 Task: Clear the last 24 hours cached images.
Action: Mouse moved to (1296, 42)
Screenshot: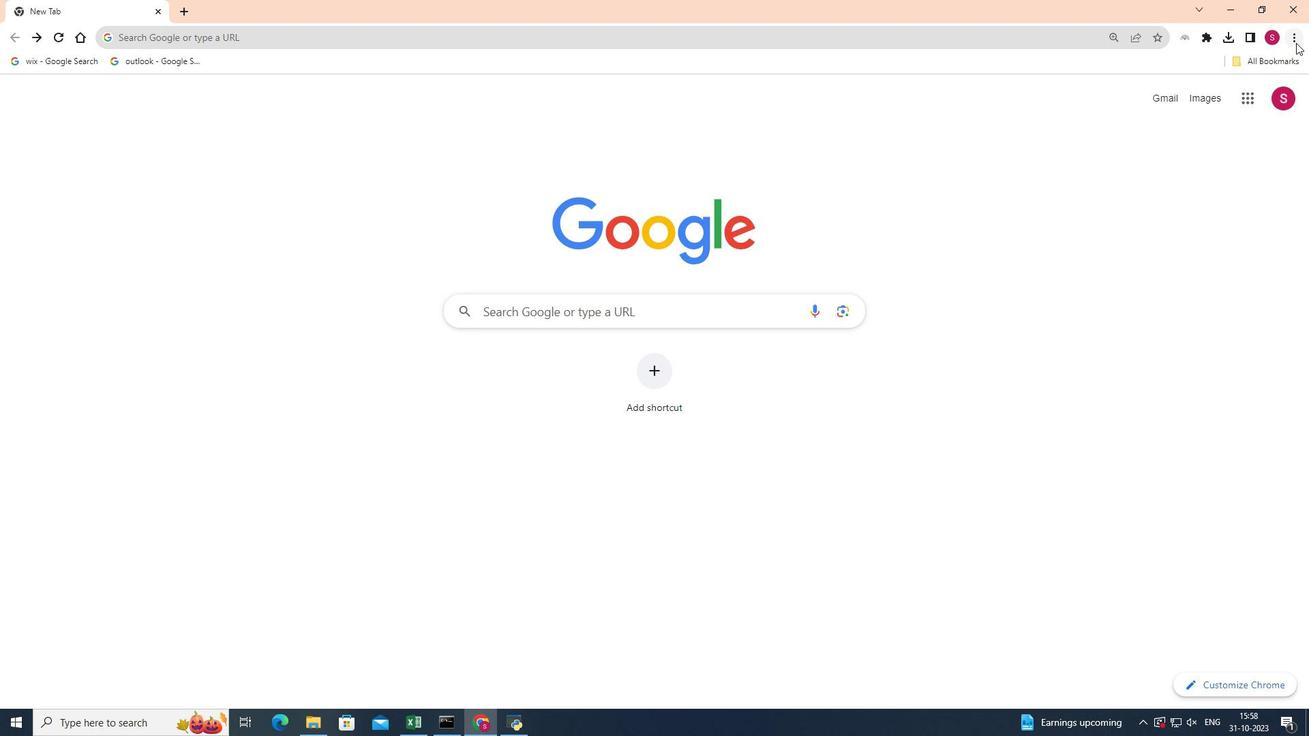 
Action: Mouse pressed left at (1296, 42)
Screenshot: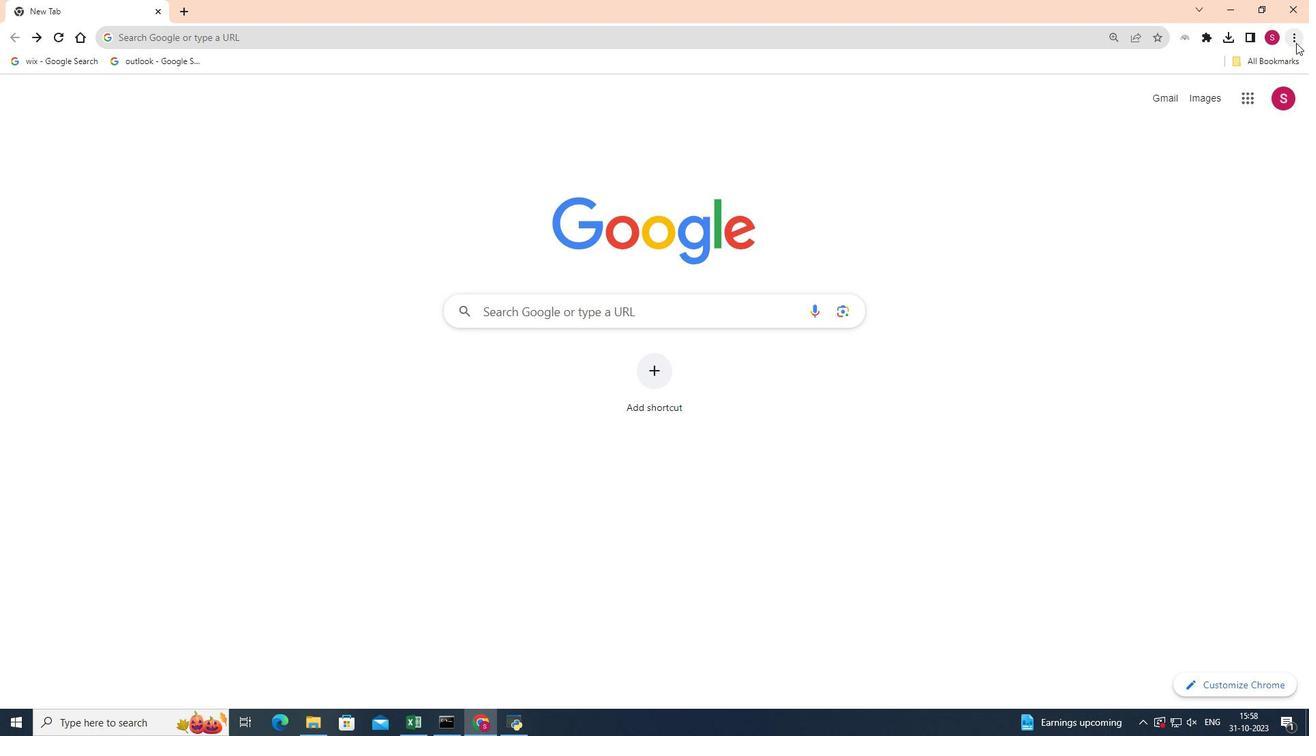 
Action: Mouse moved to (1187, 246)
Screenshot: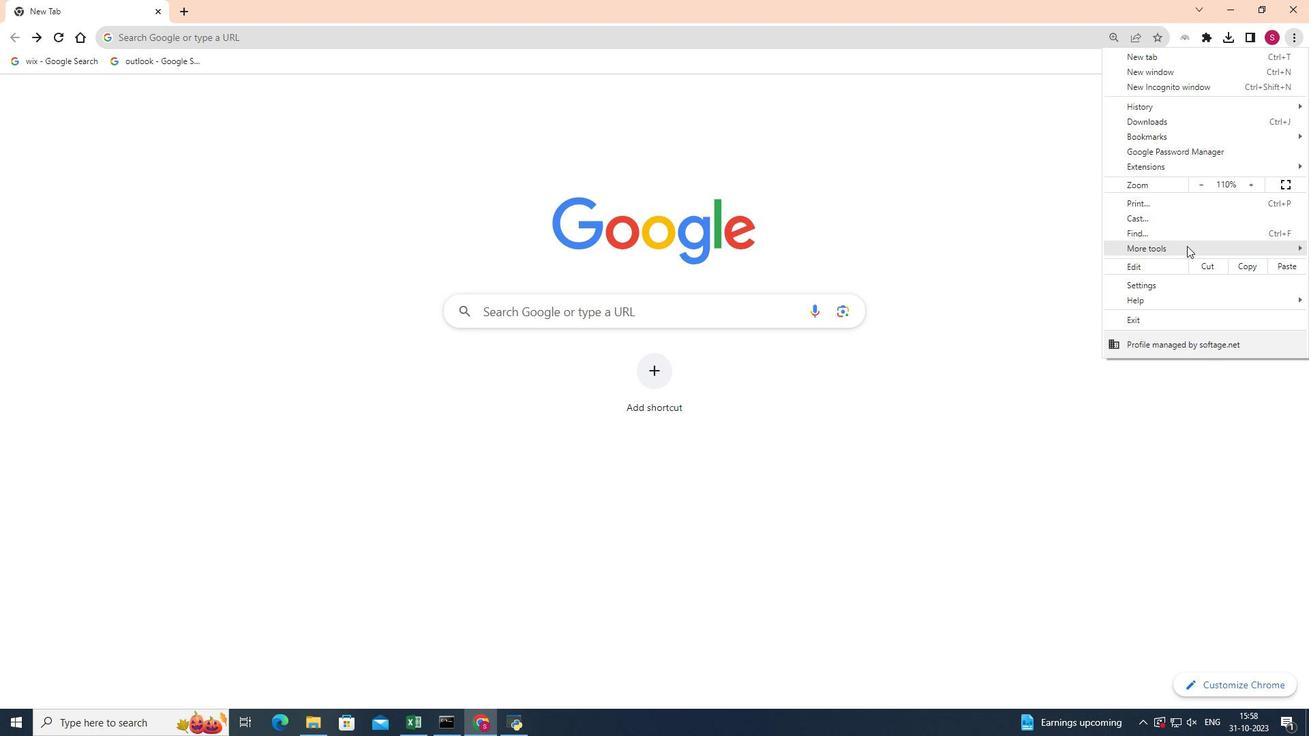 
Action: Mouse pressed left at (1187, 246)
Screenshot: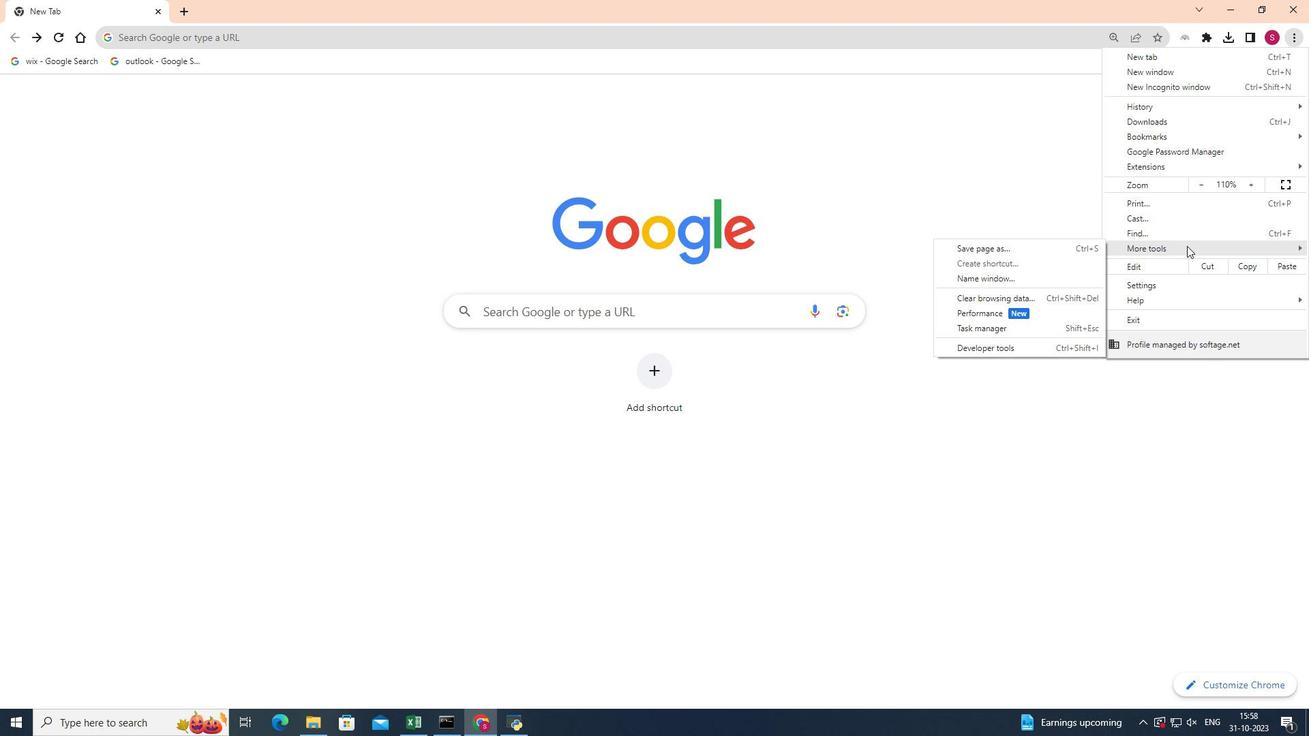 
Action: Mouse moved to (1047, 302)
Screenshot: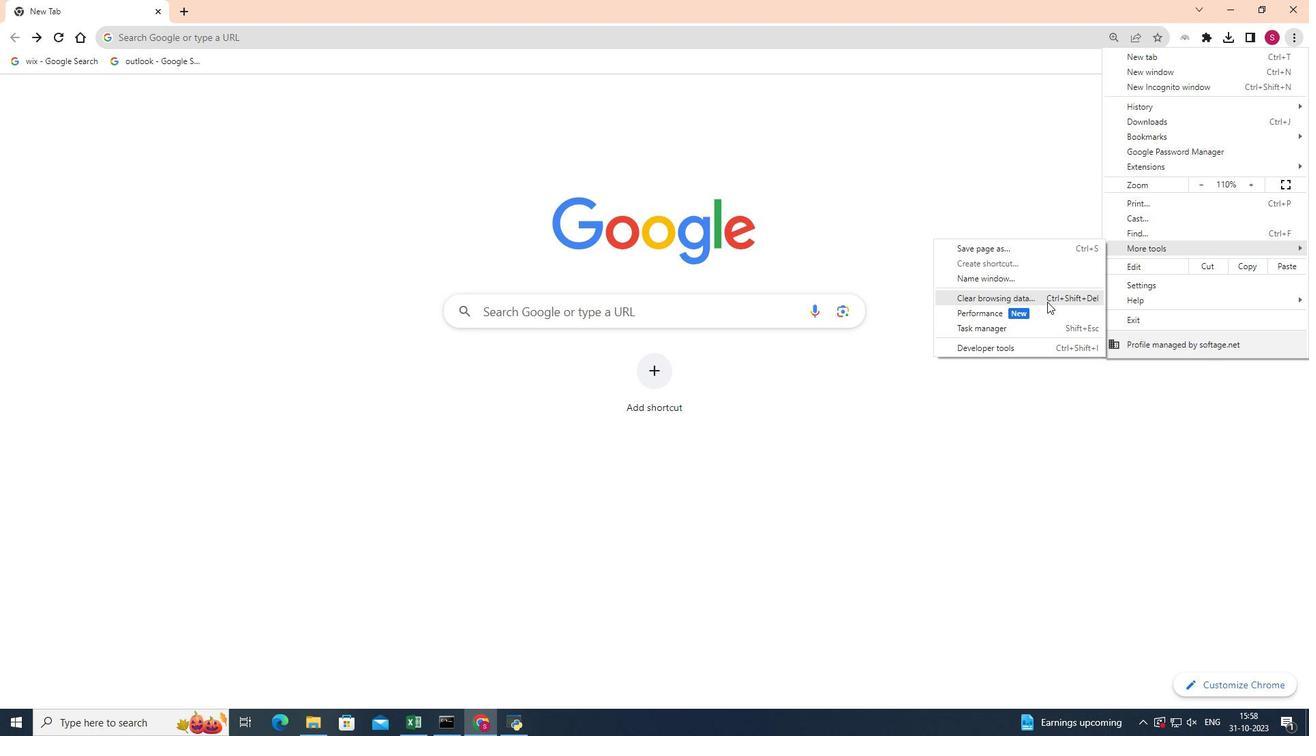 
Action: Mouse pressed left at (1047, 302)
Screenshot: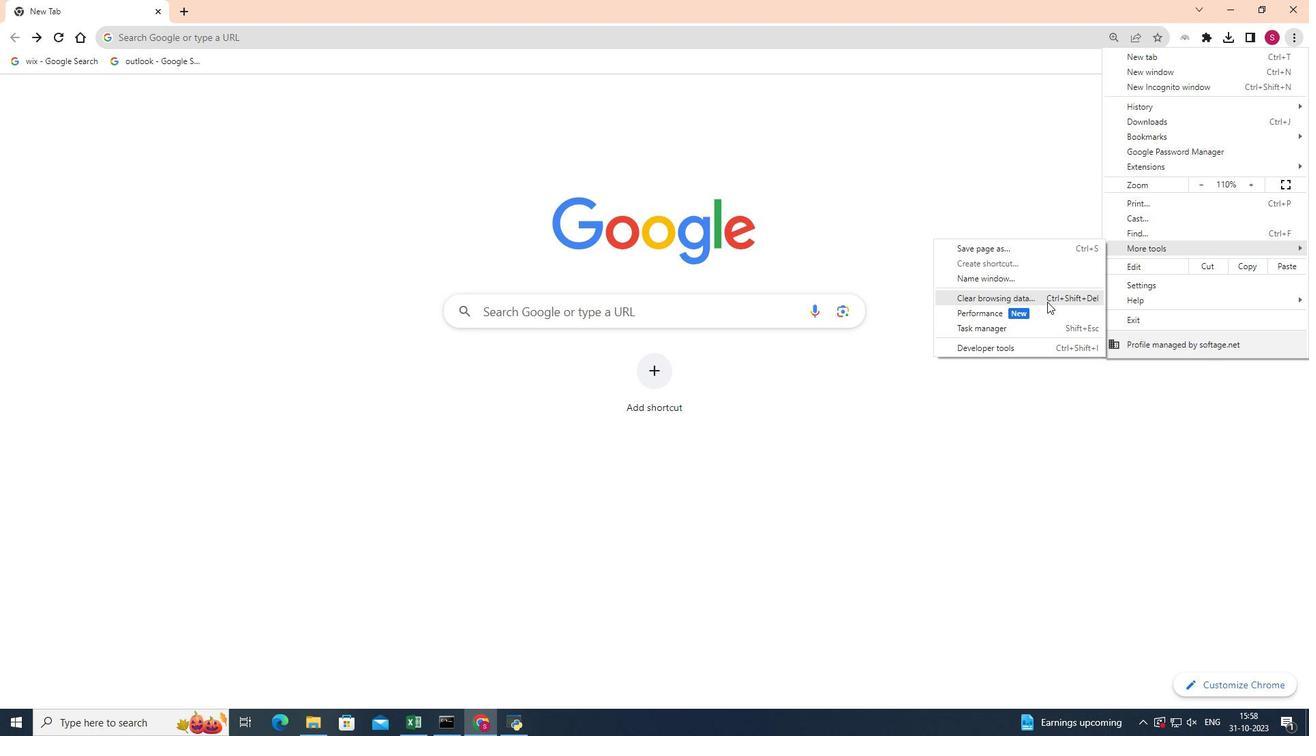 
Action: Mouse moved to (676, 246)
Screenshot: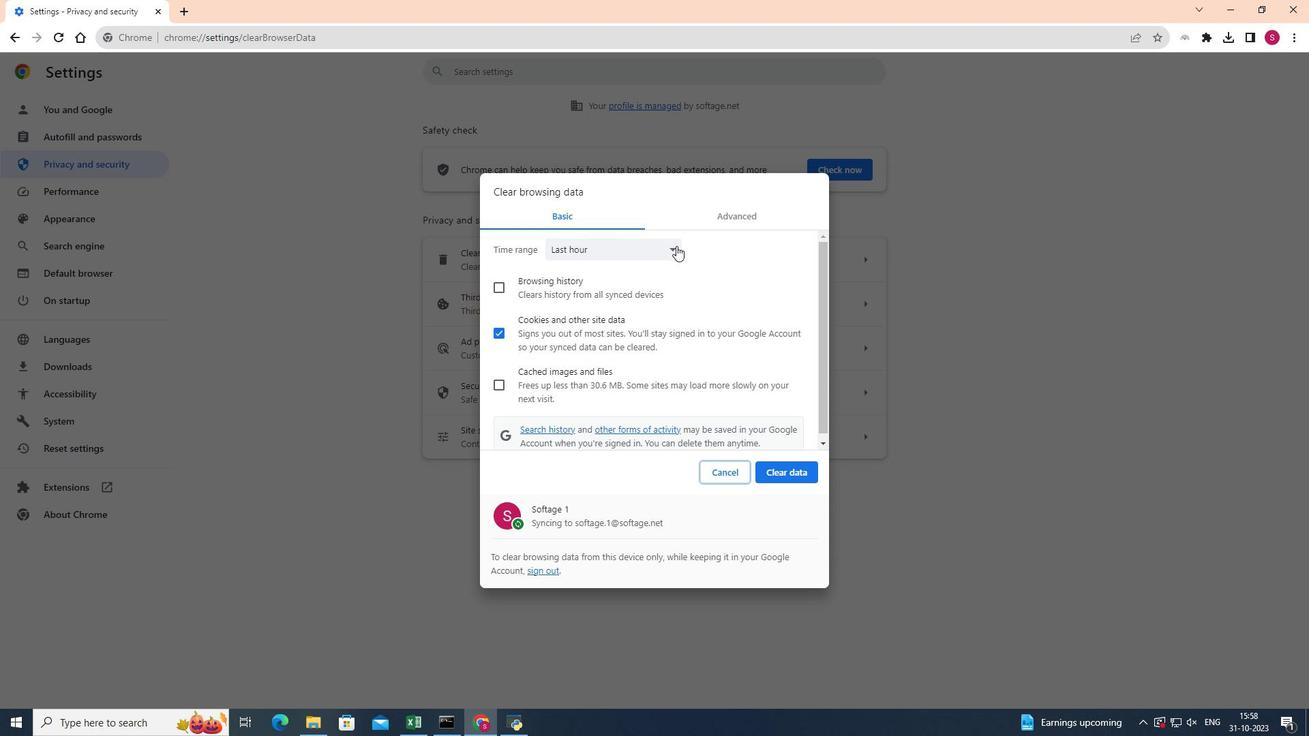
Action: Mouse pressed left at (676, 246)
Screenshot: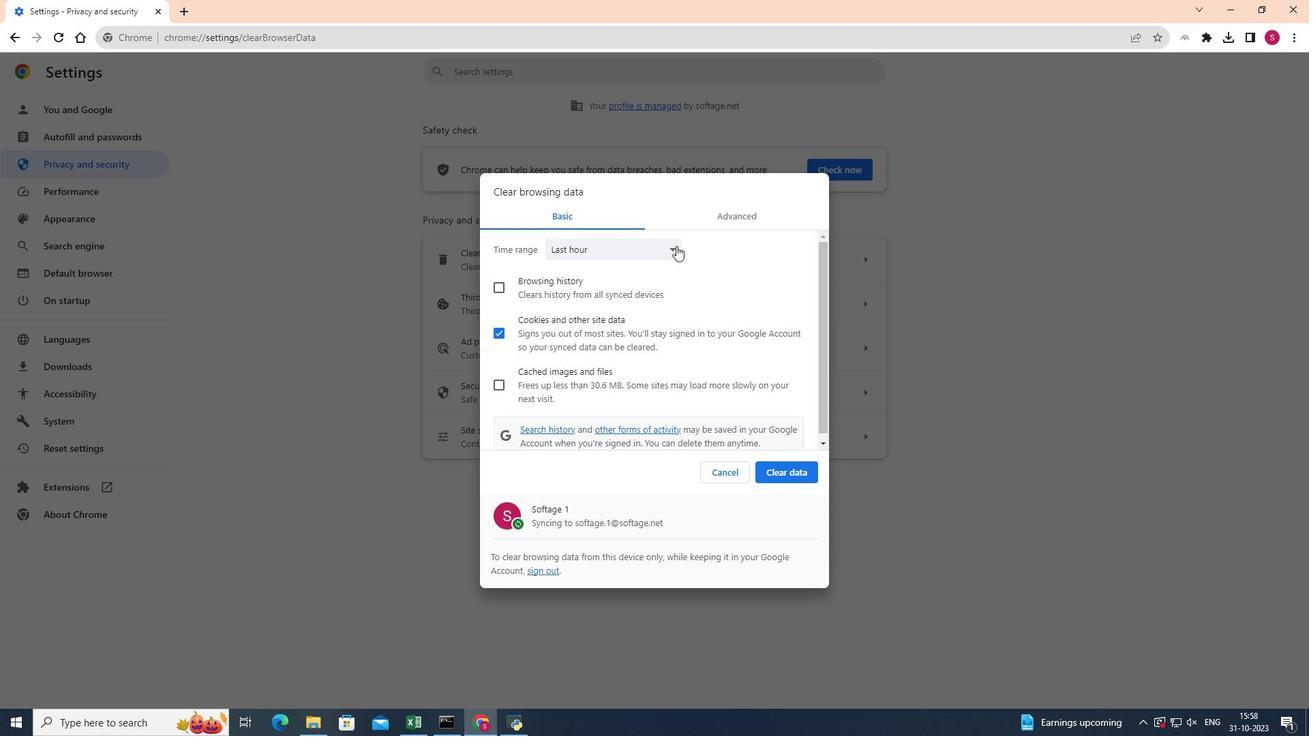 
Action: Mouse moved to (629, 281)
Screenshot: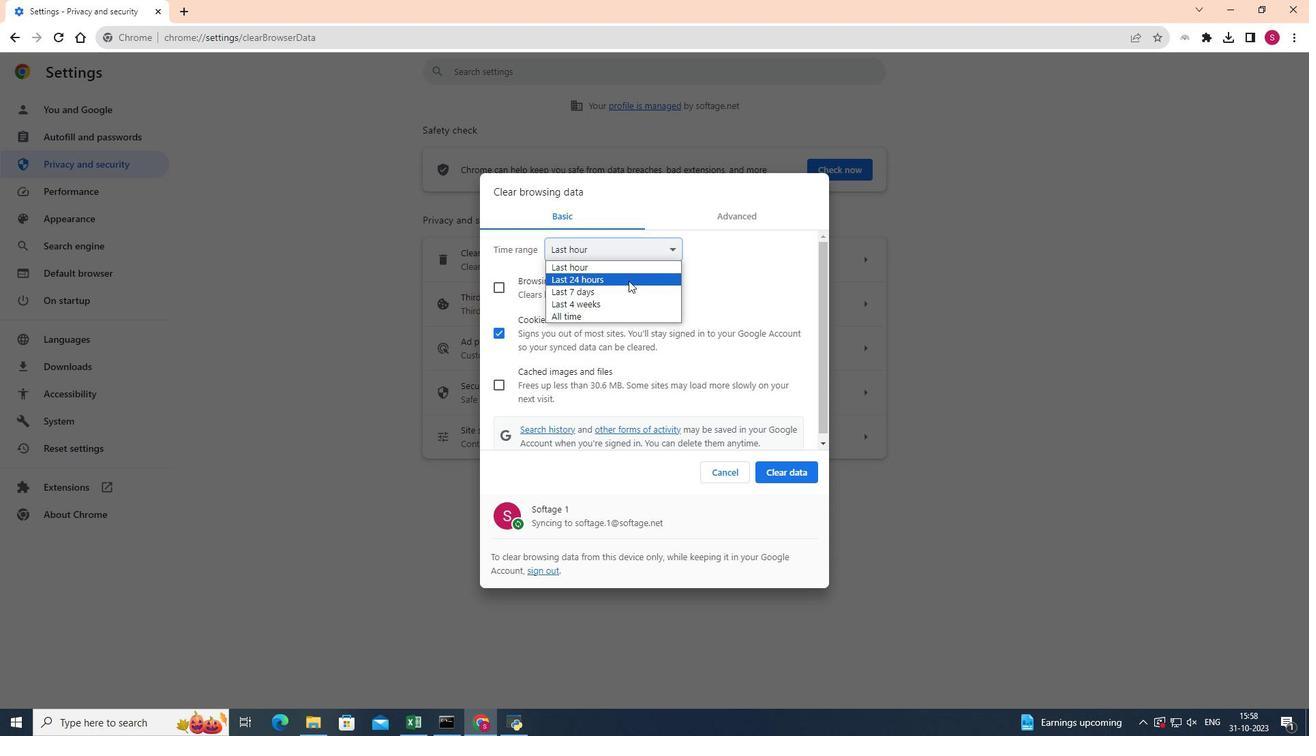 
Action: Mouse pressed left at (629, 281)
Screenshot: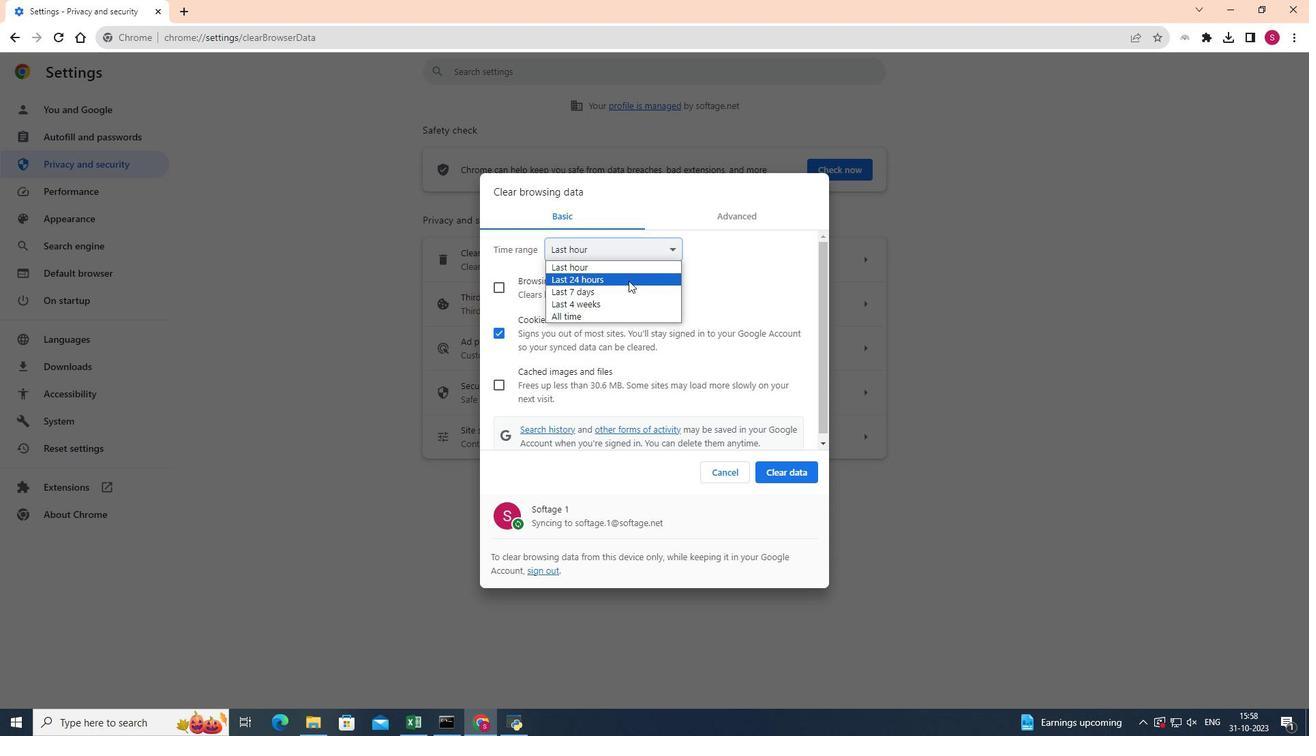
Action: Mouse moved to (499, 336)
Screenshot: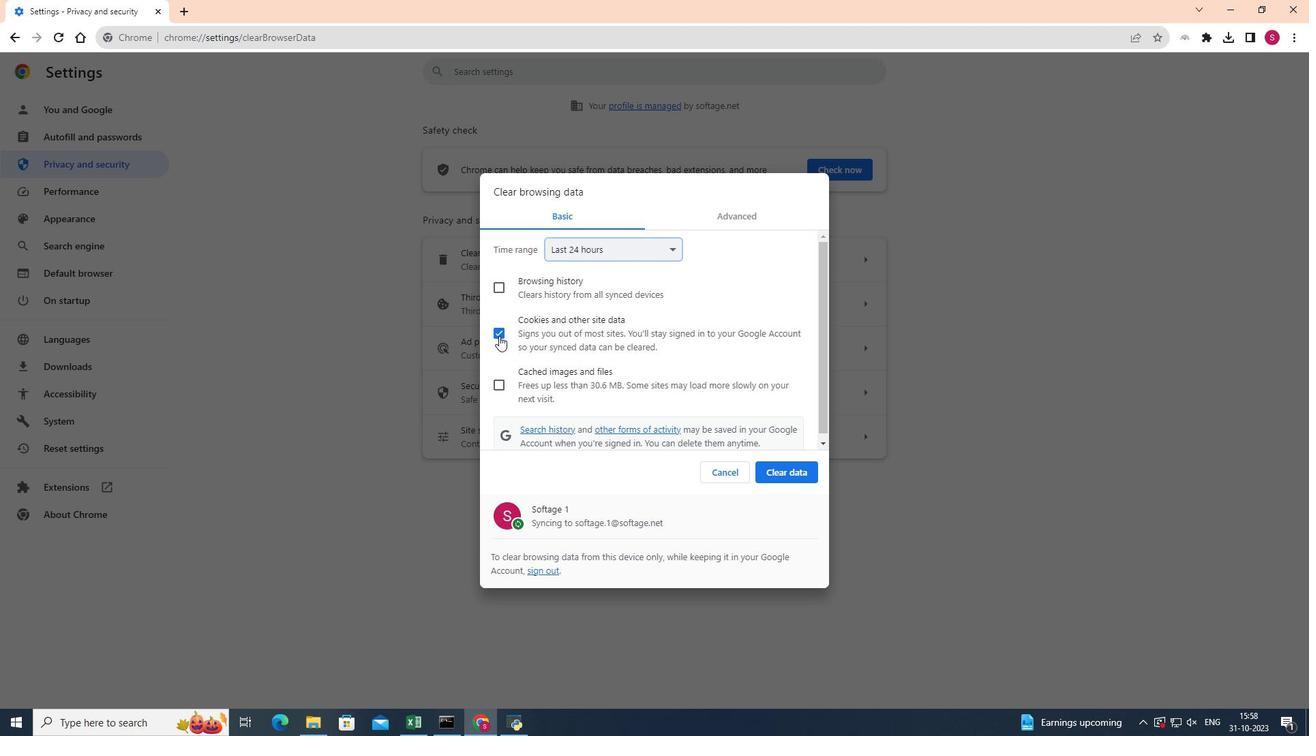 
Action: Mouse pressed left at (499, 336)
Screenshot: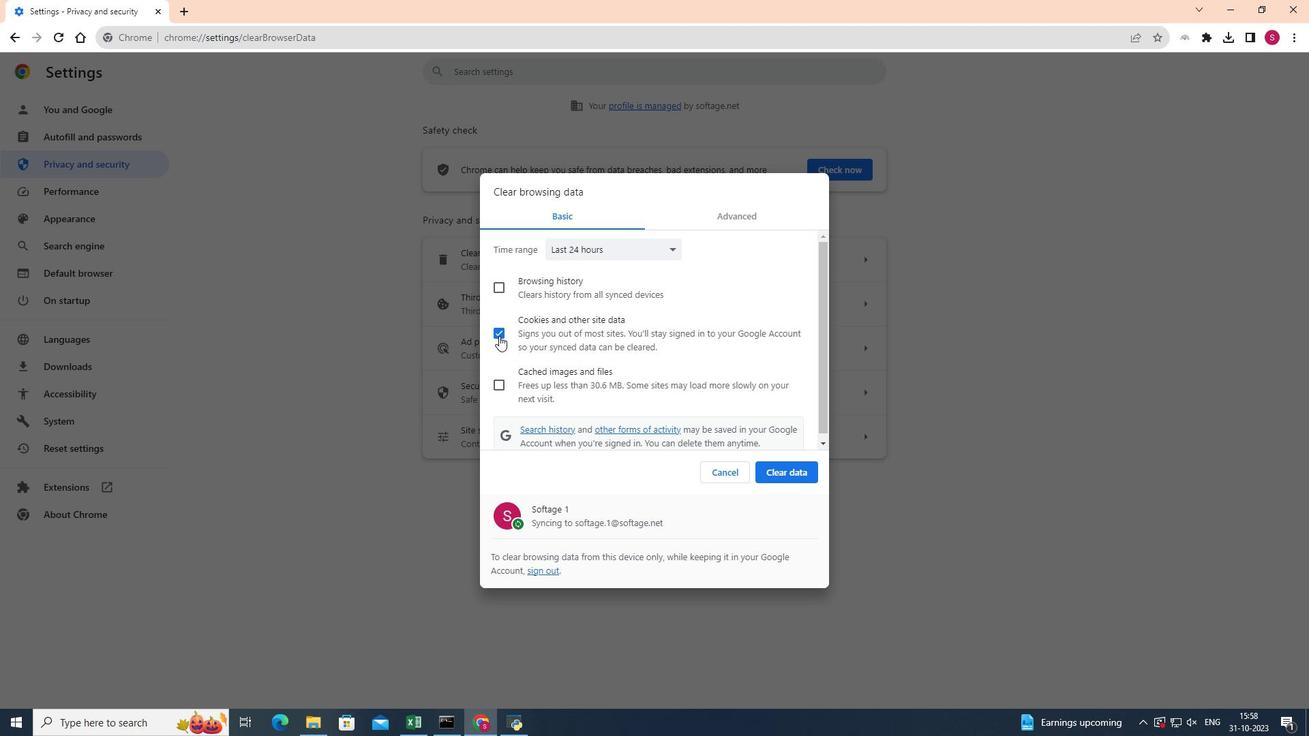 
Action: Mouse moved to (497, 386)
Screenshot: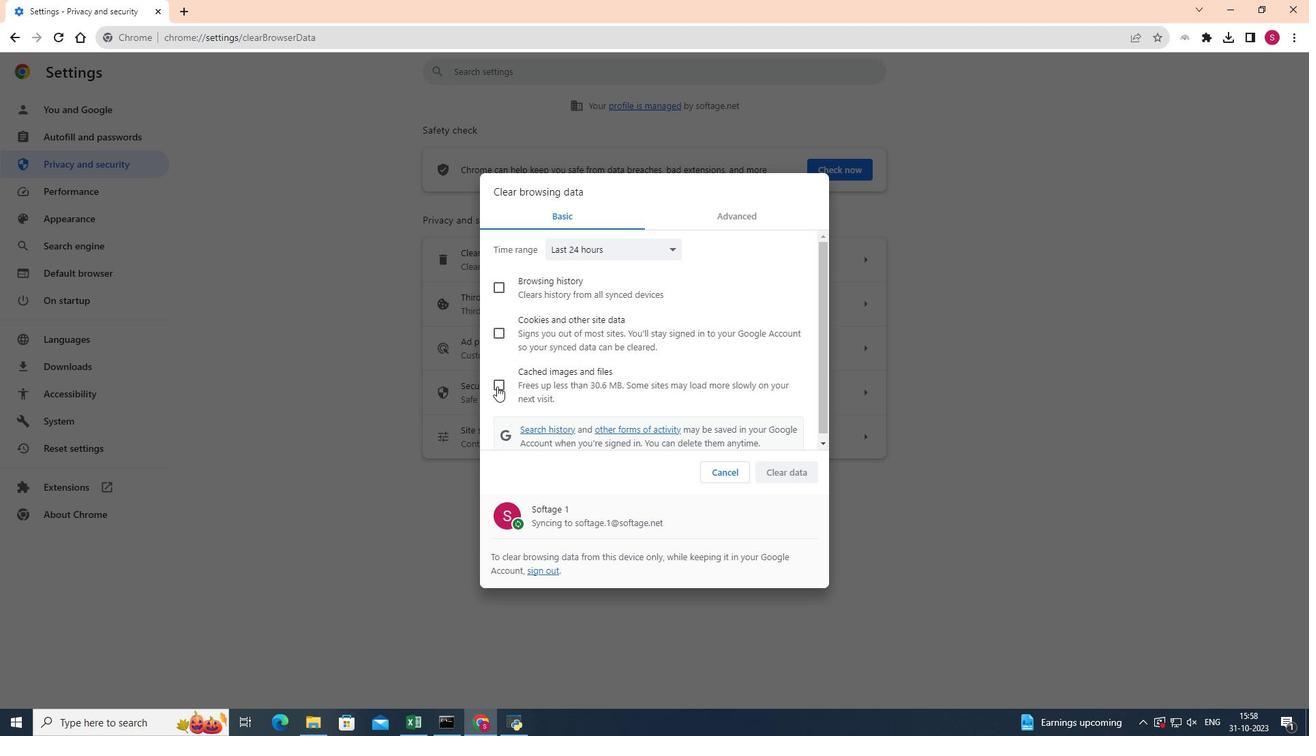 
Action: Mouse pressed left at (497, 386)
Screenshot: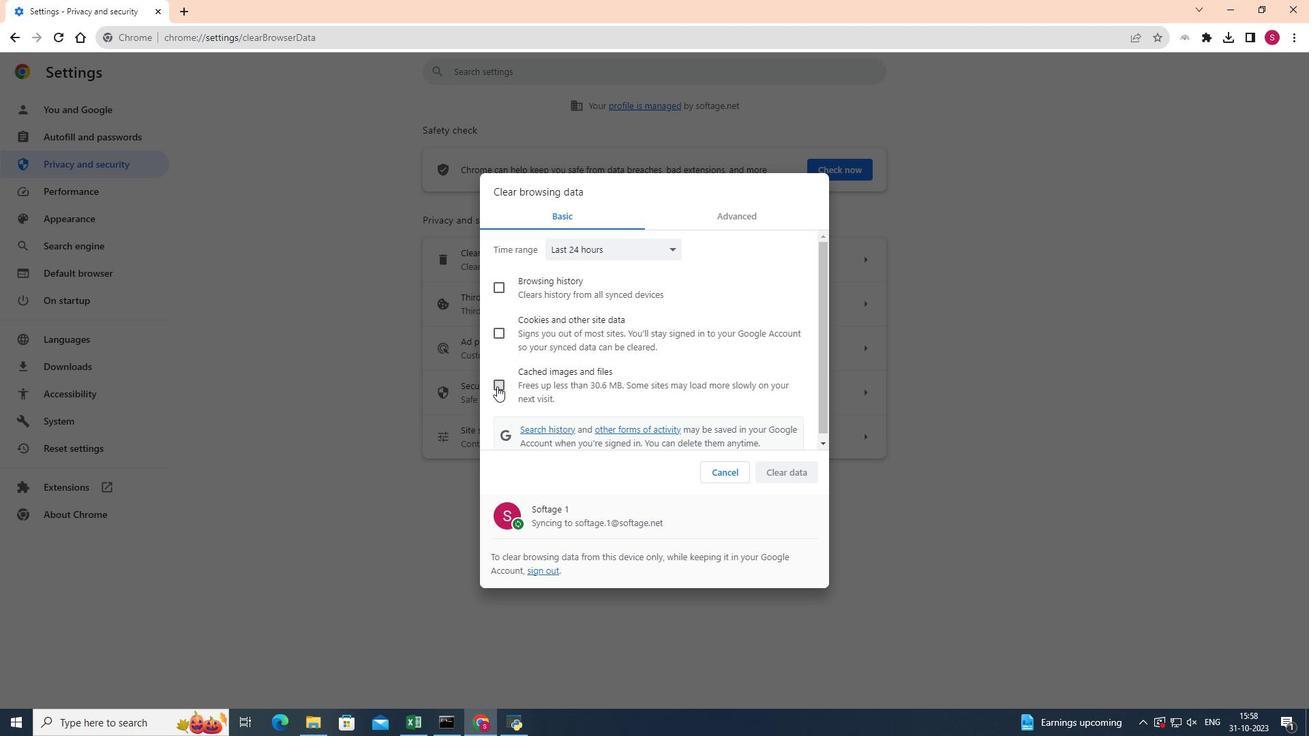 
Action: Mouse moved to (782, 469)
Screenshot: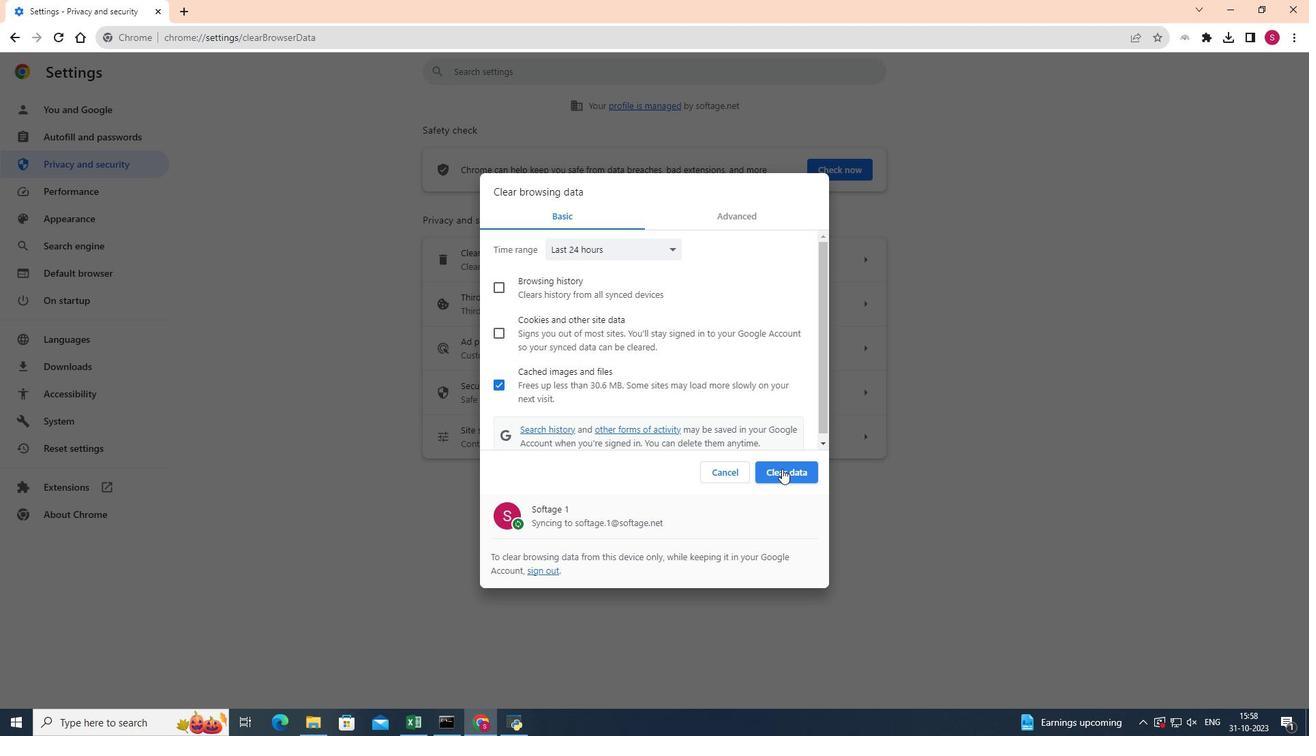 
Action: Mouse pressed left at (782, 469)
Screenshot: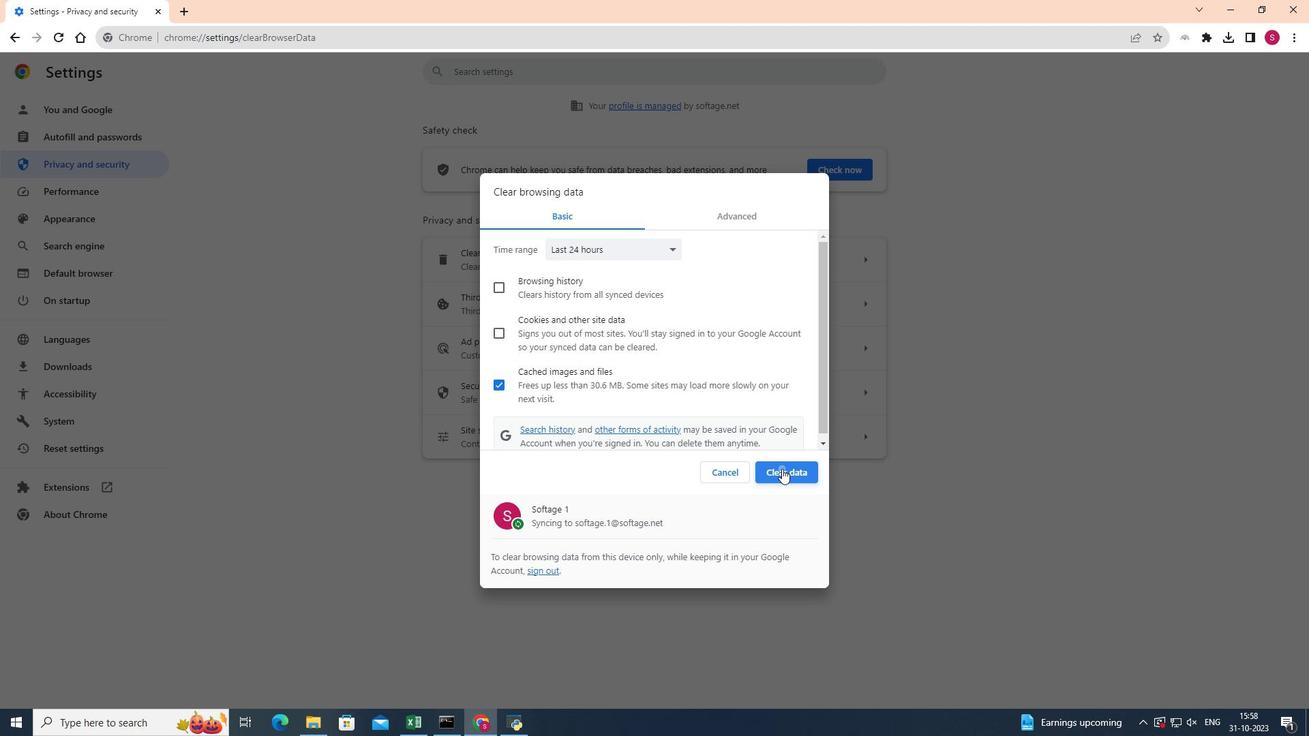 
